 Task: Add Latitude 33 Blood Orange IPA 6 Pack Can to the cart.
Action: Mouse moved to (656, 247)
Screenshot: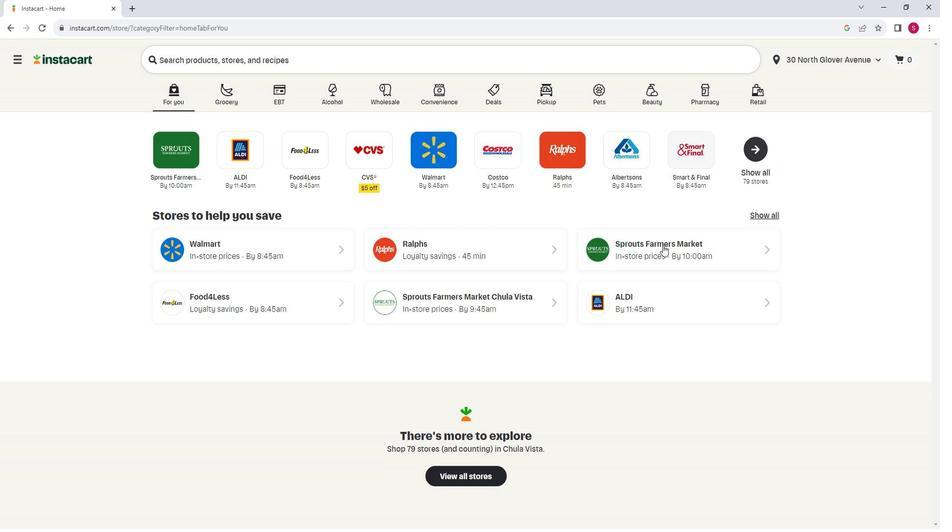 
Action: Mouse pressed left at (656, 247)
Screenshot: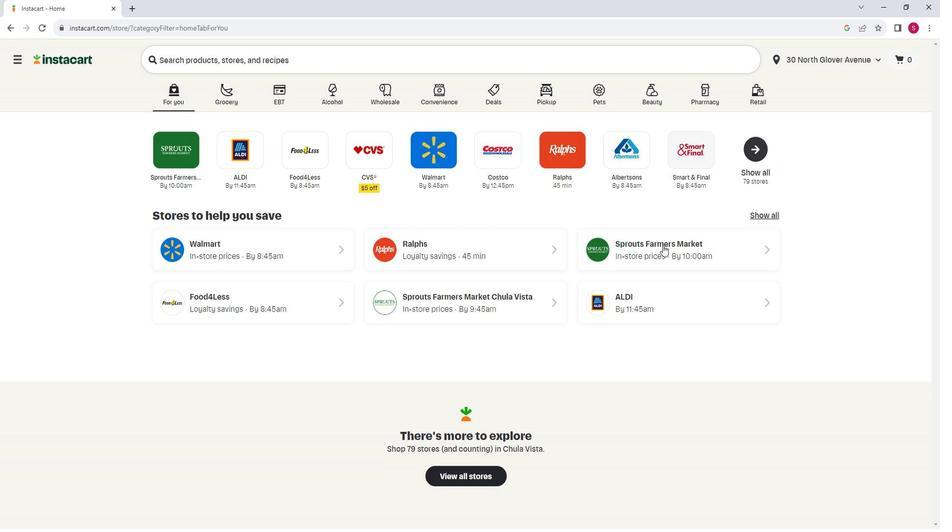 
Action: Mouse moved to (58, 433)
Screenshot: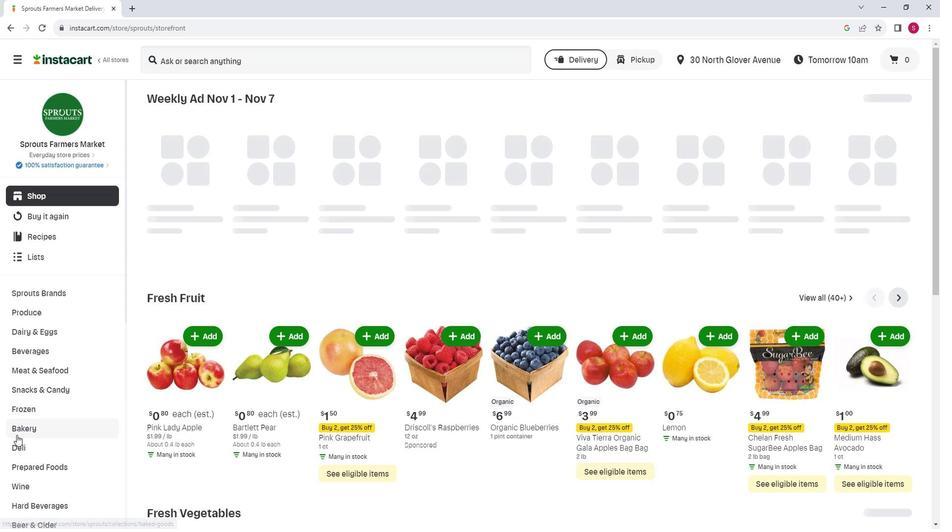 
Action: Mouse scrolled (58, 432) with delta (0, 0)
Screenshot: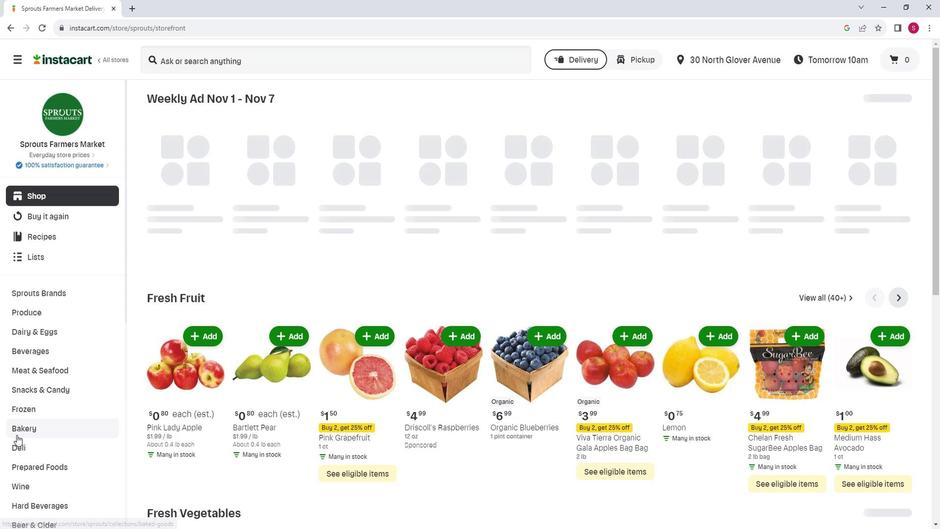 
Action: Mouse moved to (71, 473)
Screenshot: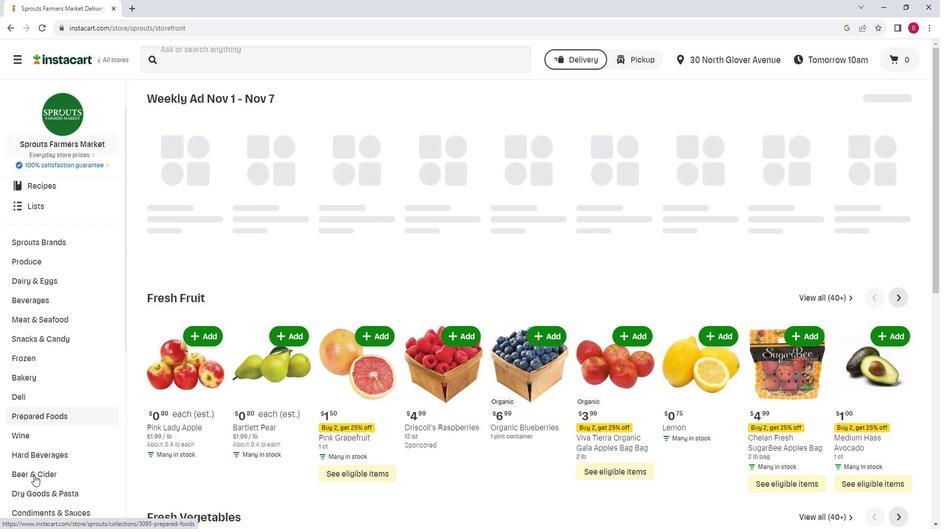 
Action: Mouse pressed left at (71, 473)
Screenshot: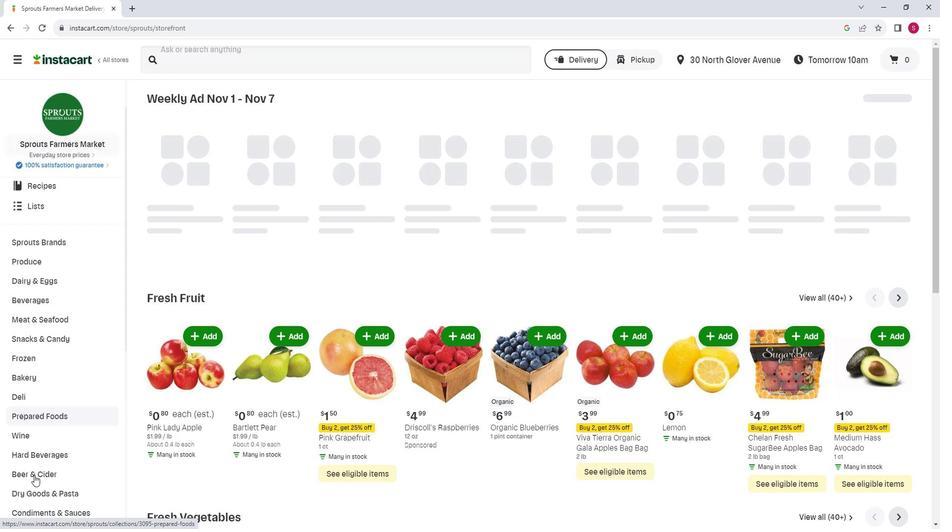 
Action: Mouse moved to (244, 133)
Screenshot: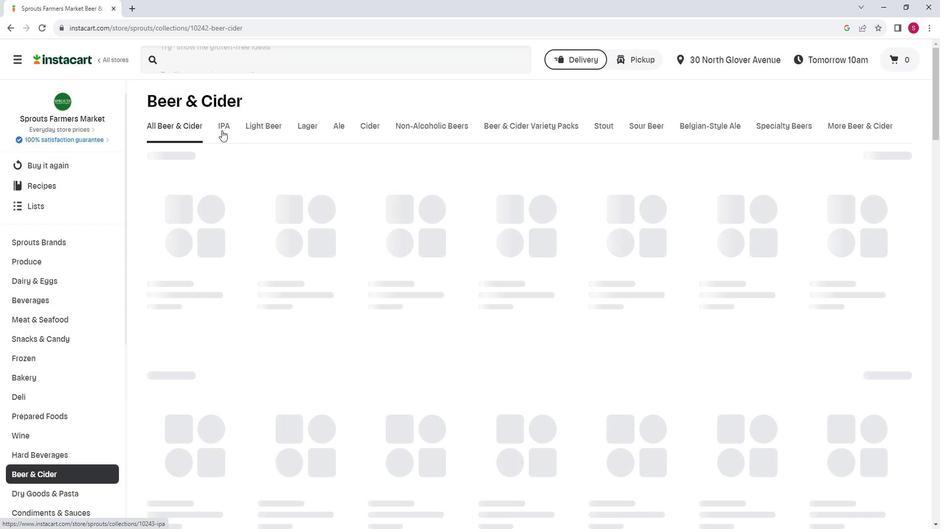 
Action: Mouse pressed left at (244, 133)
Screenshot: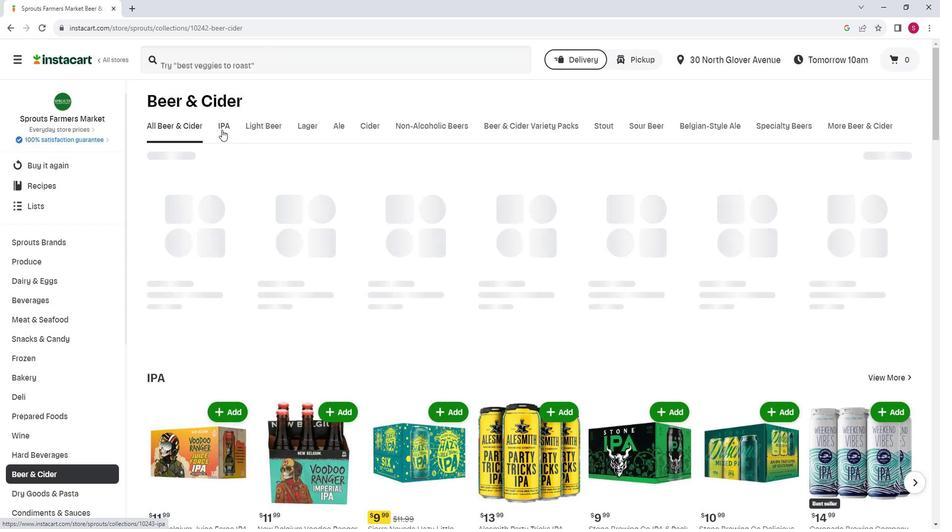 
Action: Mouse moved to (477, 182)
Screenshot: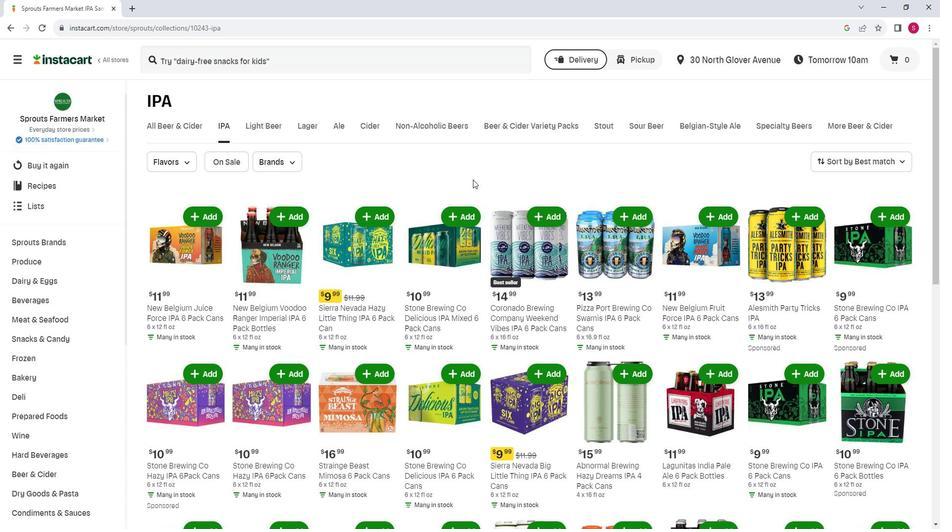 
Action: Mouse scrolled (477, 181) with delta (0, 0)
Screenshot: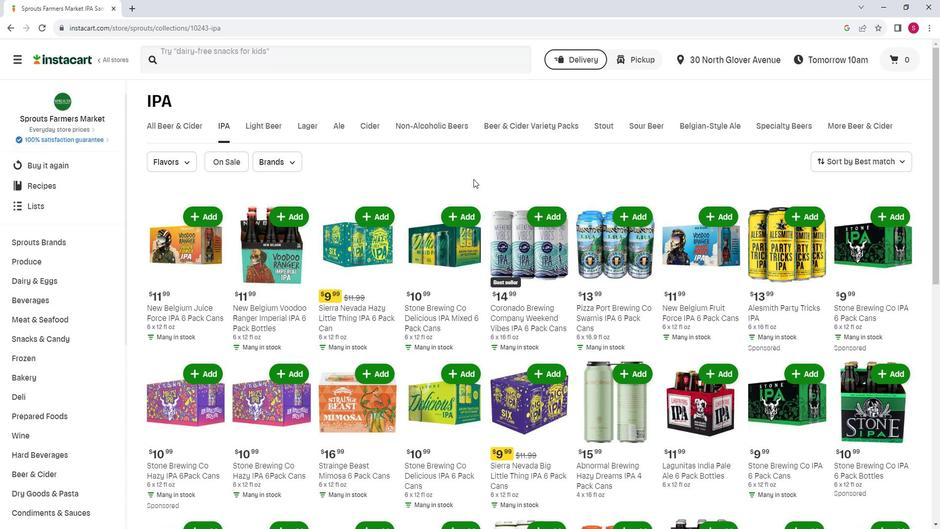 
Action: Mouse moved to (396, 233)
Screenshot: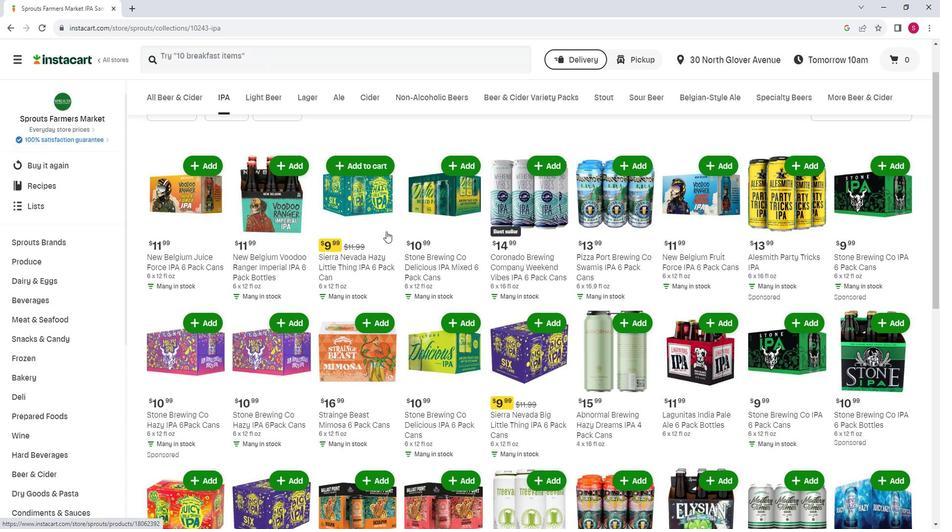 
Action: Mouse scrolled (396, 233) with delta (0, 0)
Screenshot: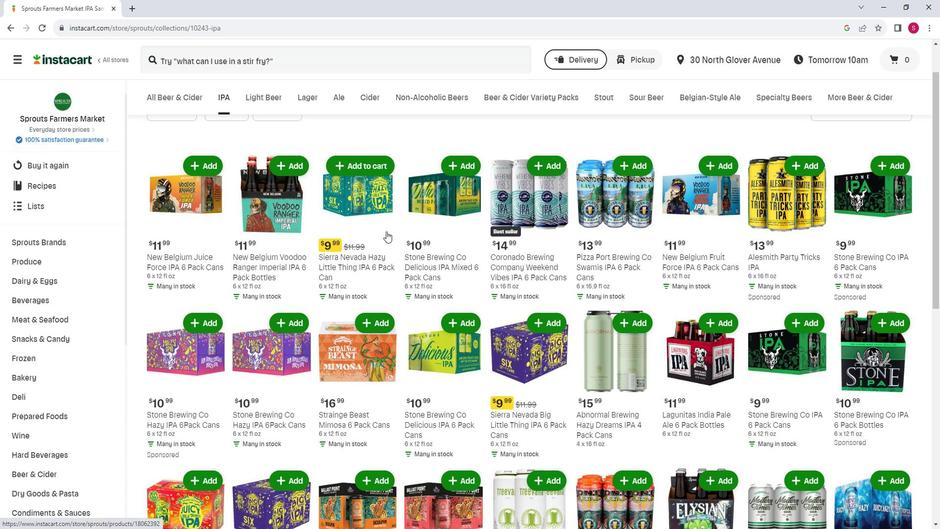
Action: Mouse moved to (383, 272)
Screenshot: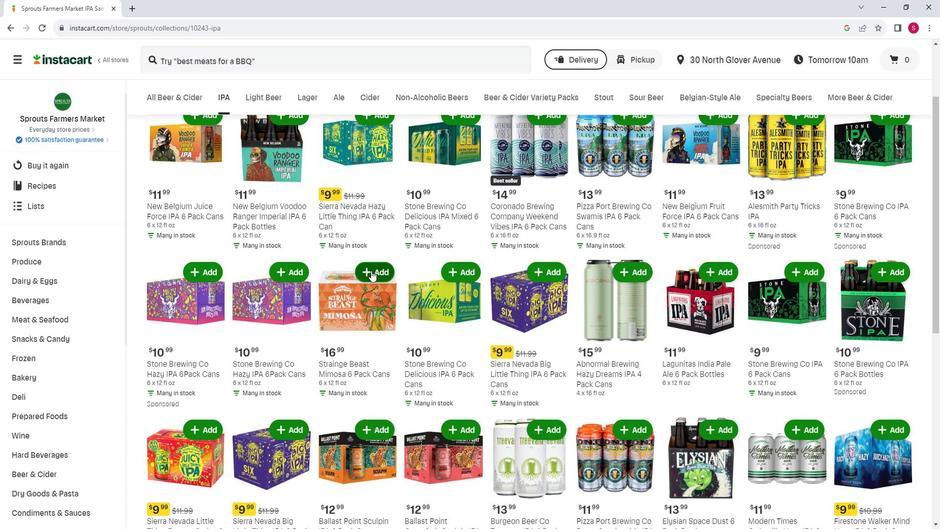 
Action: Mouse scrolled (383, 271) with delta (0, 0)
Screenshot: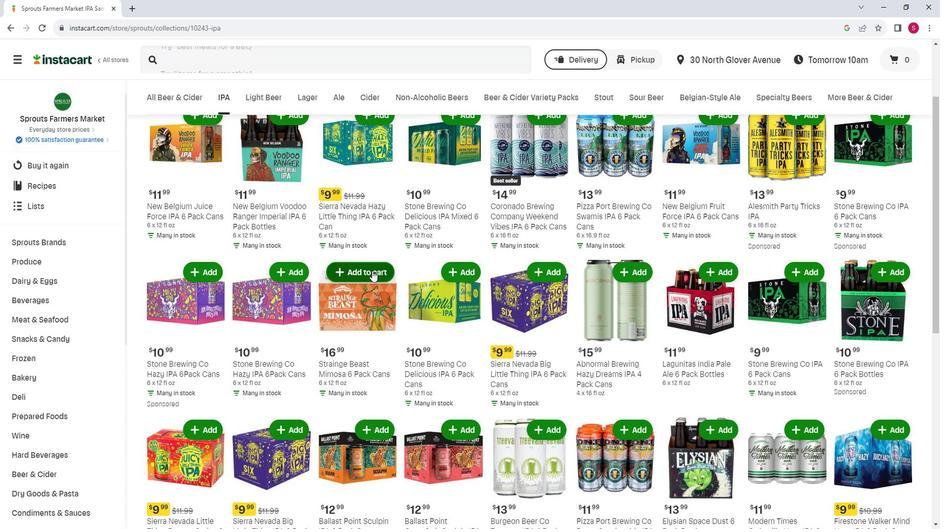 
Action: Mouse moved to (384, 271)
Screenshot: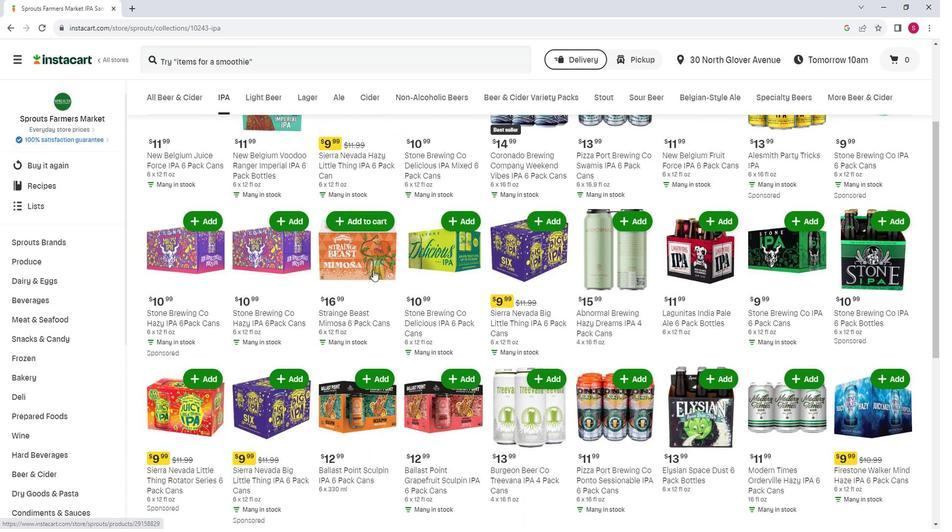 
Action: Mouse scrolled (384, 271) with delta (0, 0)
Screenshot: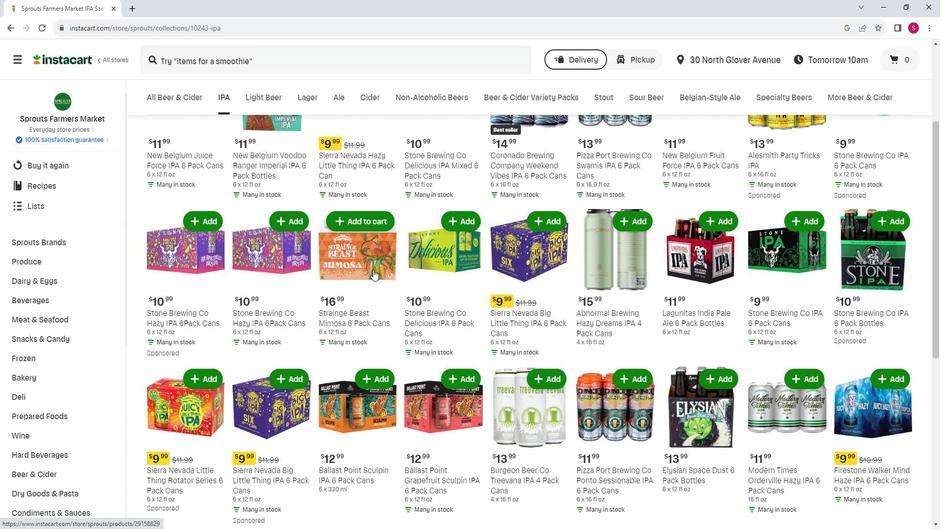 
Action: Mouse moved to (378, 268)
Screenshot: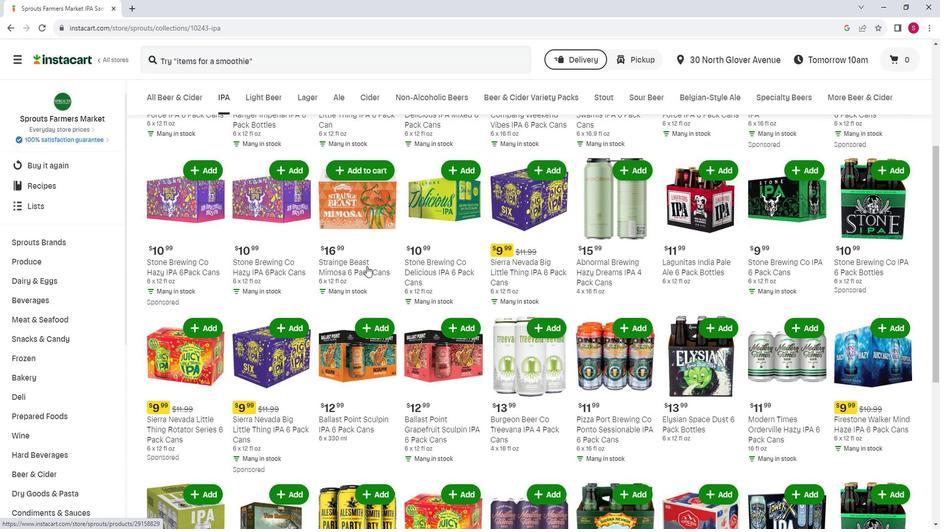 
Action: Mouse scrolled (378, 267) with delta (0, 0)
Screenshot: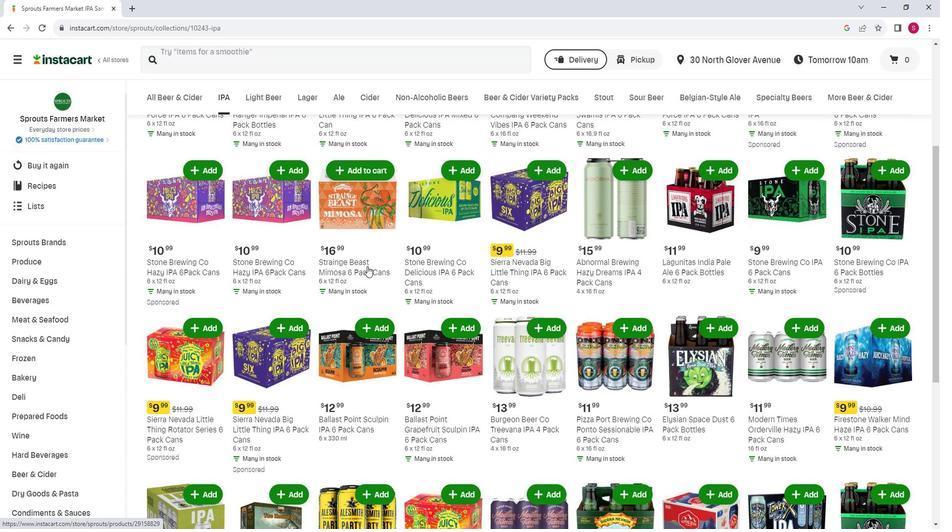 
Action: Mouse scrolled (378, 267) with delta (0, 0)
Screenshot: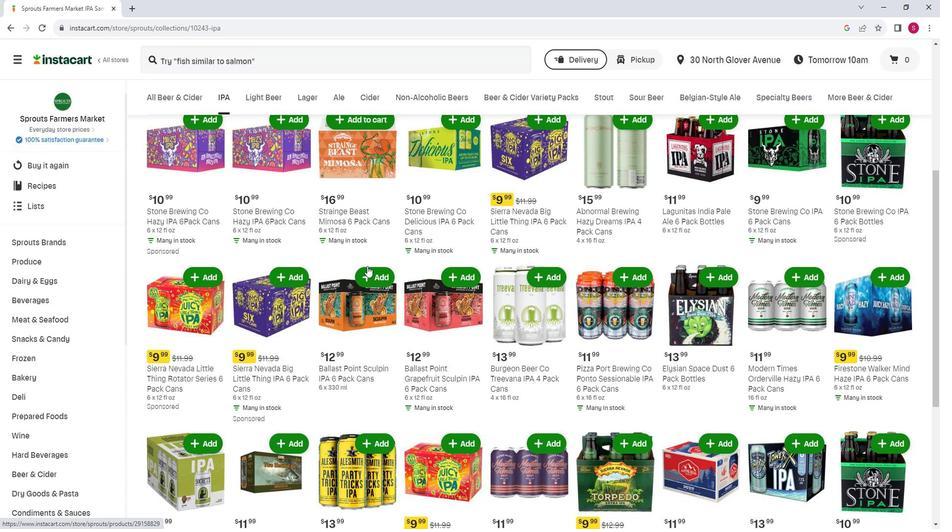 
Action: Mouse scrolled (378, 267) with delta (0, 0)
Screenshot: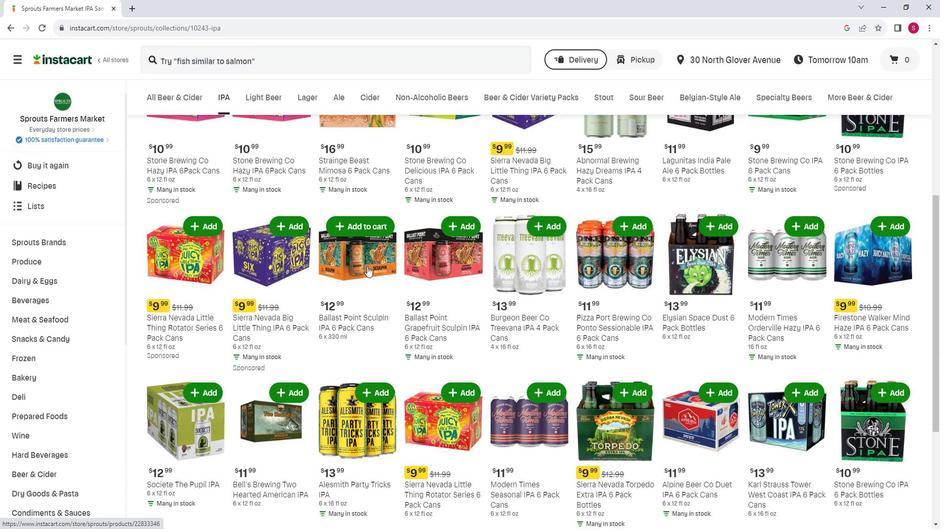 
Action: Mouse scrolled (378, 267) with delta (0, 0)
Screenshot: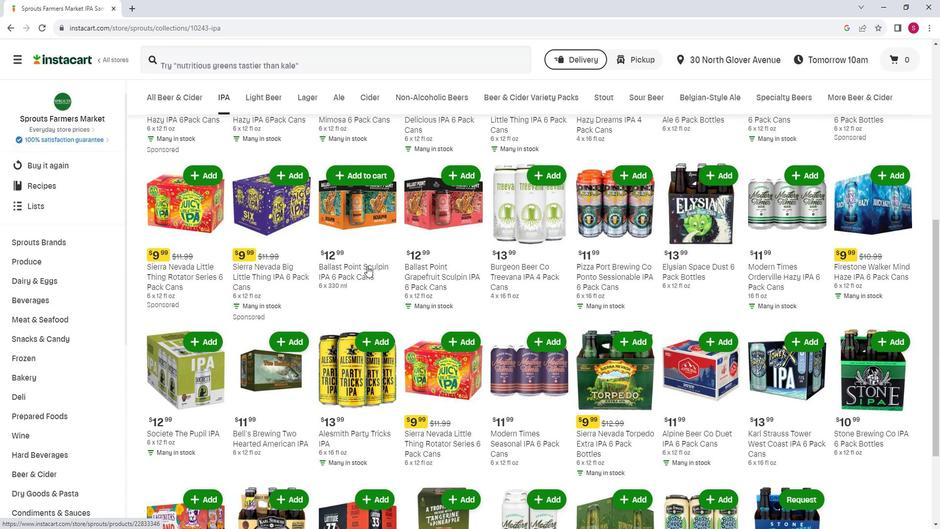 
Action: Mouse scrolled (378, 267) with delta (0, 0)
Screenshot: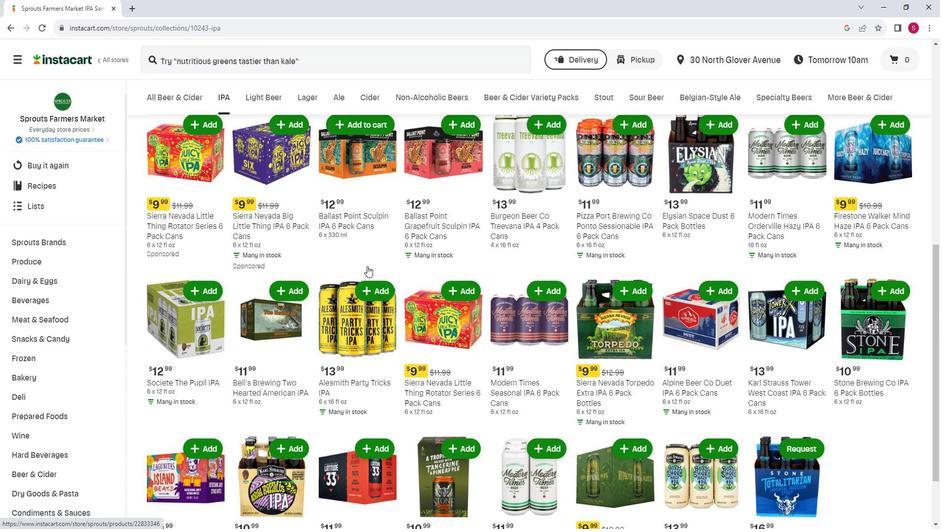 
Action: Mouse scrolled (378, 267) with delta (0, 0)
Screenshot: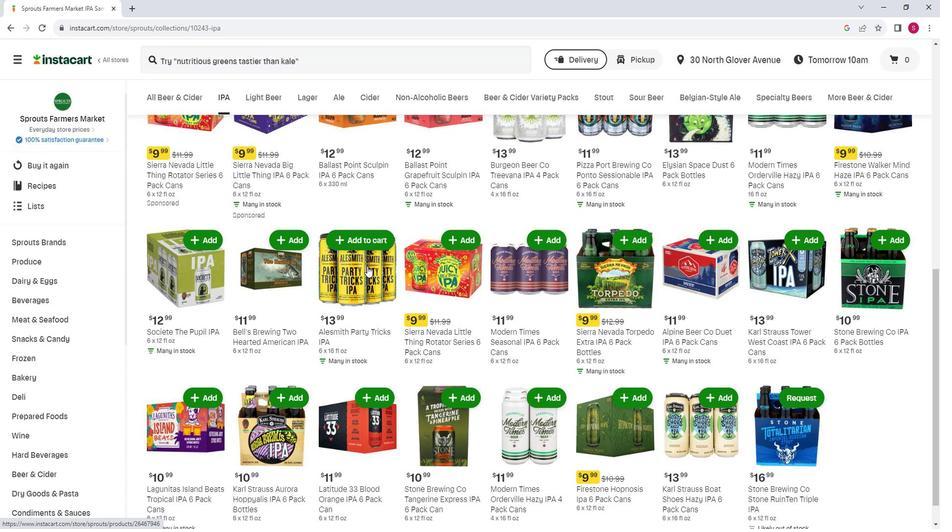 
Action: Mouse moved to (389, 364)
Screenshot: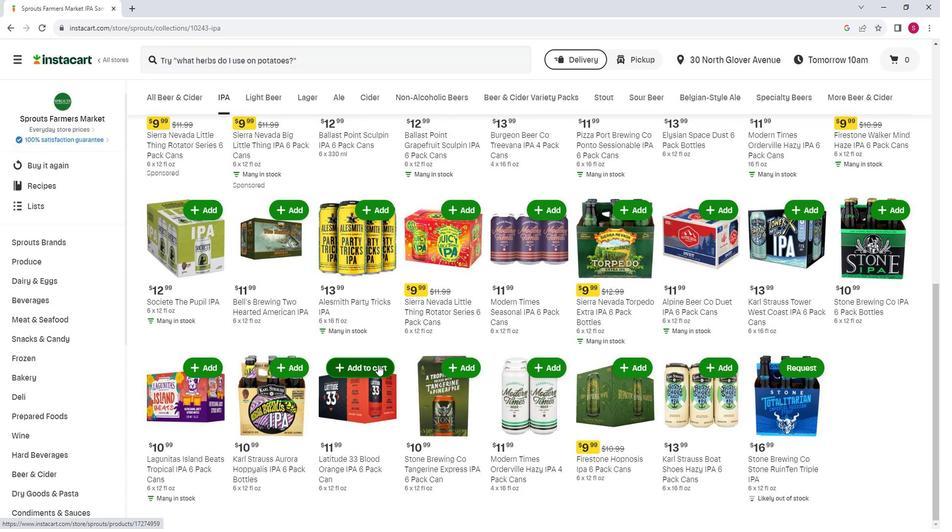 
Action: Mouse pressed left at (389, 364)
Screenshot: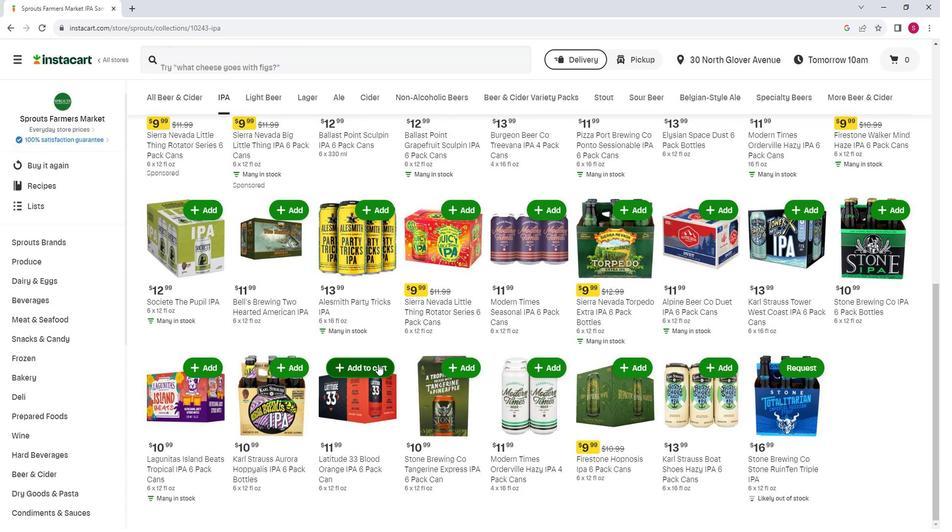 
Action: Mouse moved to (405, 339)
Screenshot: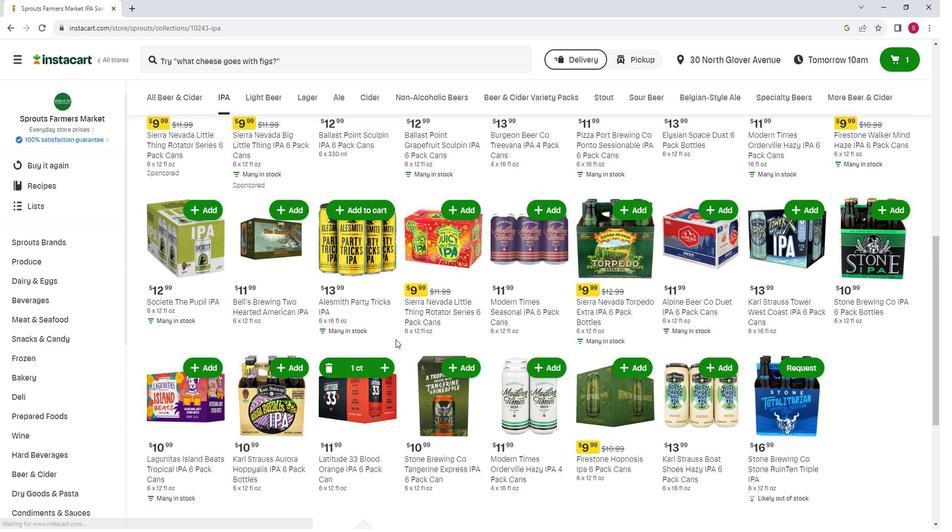 
